 Task: Star the repository "Javascript".
Action: Mouse moved to (928, 258)
Screenshot: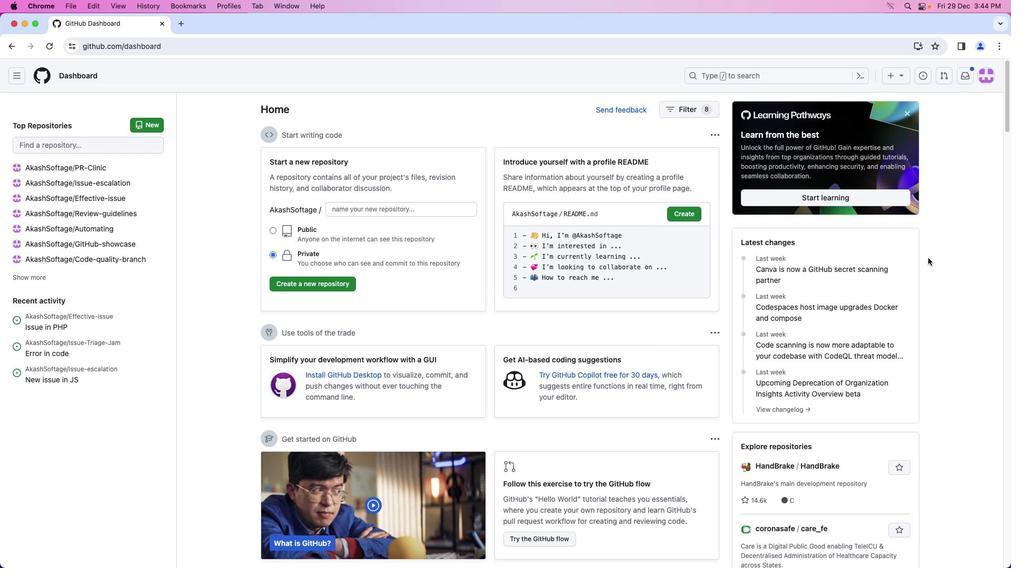 
Action: Mouse pressed left at (928, 258)
Screenshot: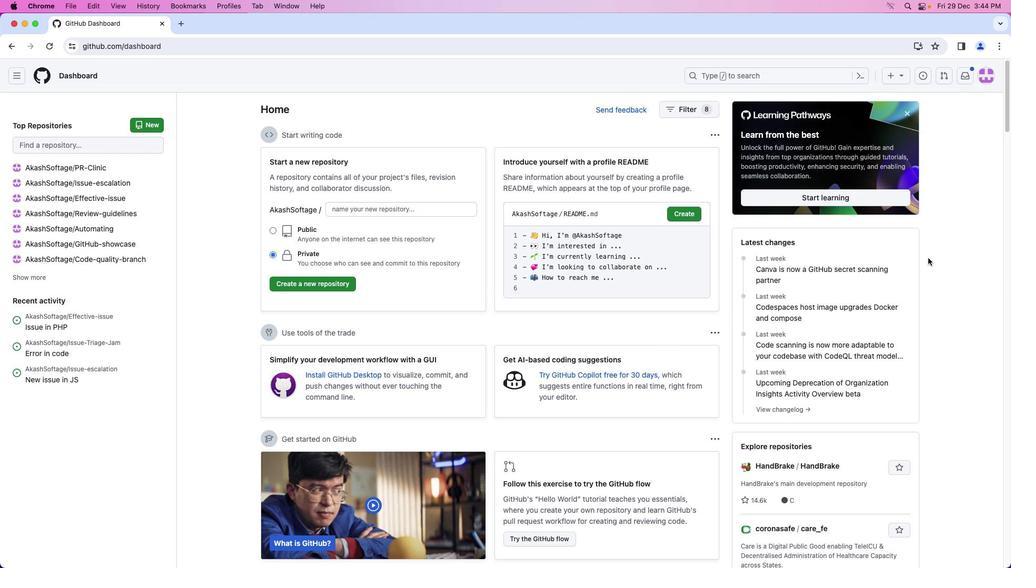 
Action: Mouse moved to (984, 80)
Screenshot: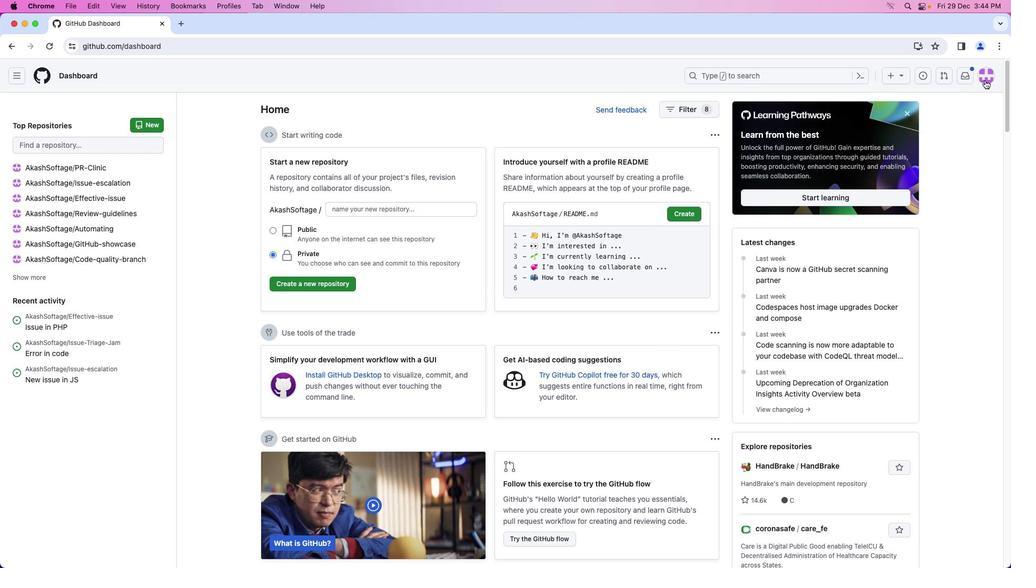 
Action: Mouse pressed left at (984, 80)
Screenshot: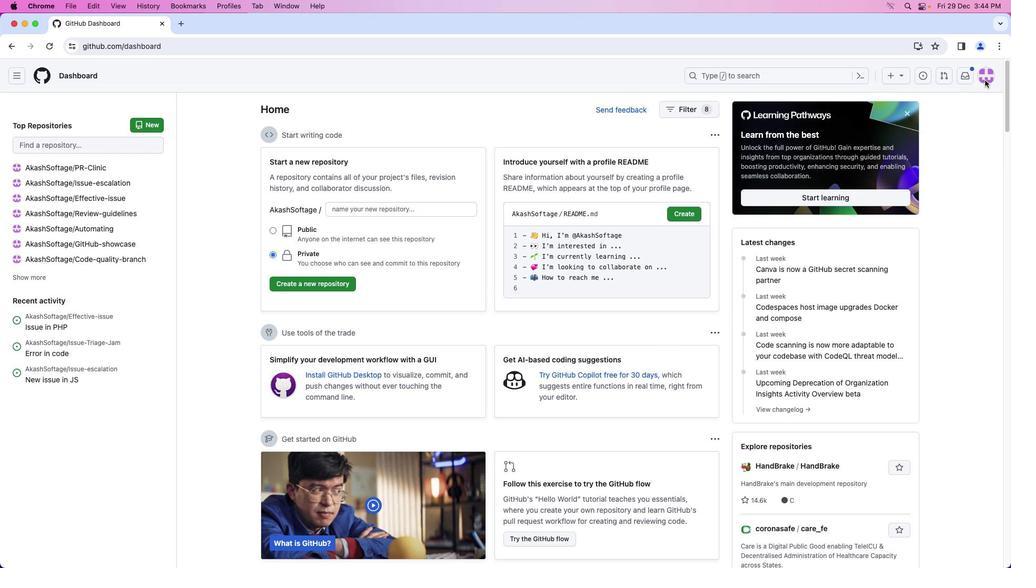 
Action: Mouse moved to (931, 163)
Screenshot: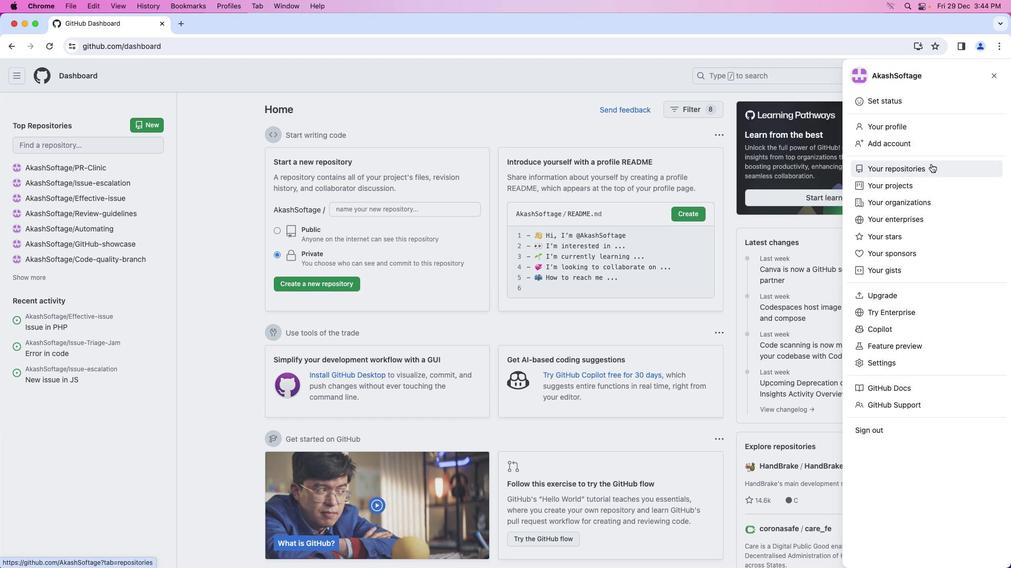 
Action: Mouse pressed left at (931, 163)
Screenshot: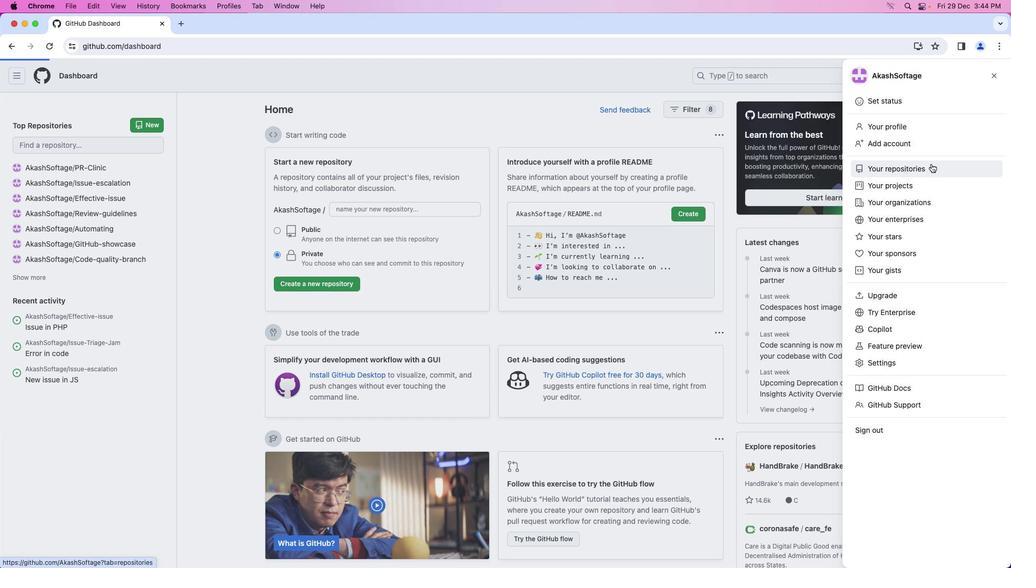 
Action: Mouse moved to (369, 173)
Screenshot: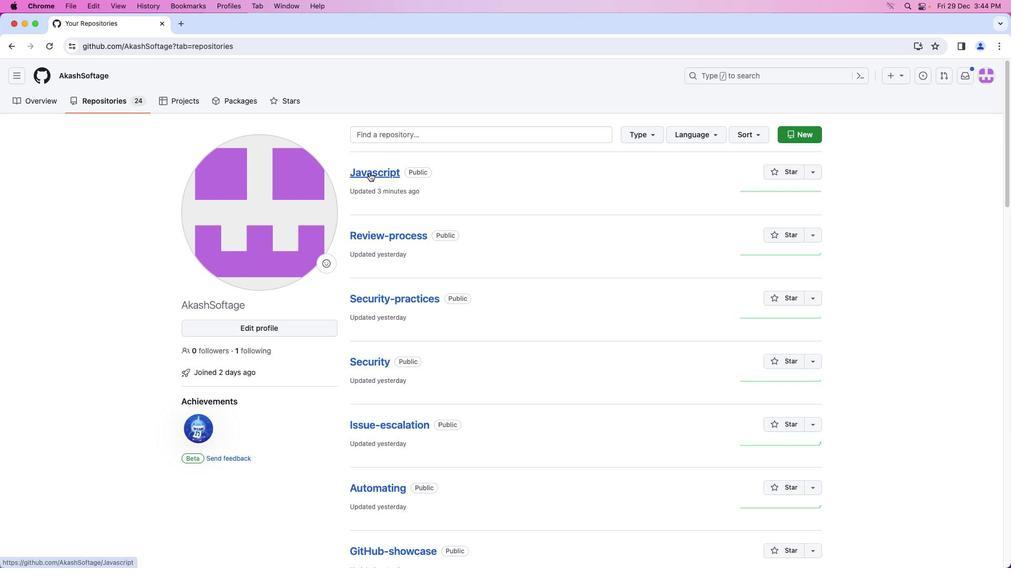 
Action: Mouse pressed left at (369, 173)
Screenshot: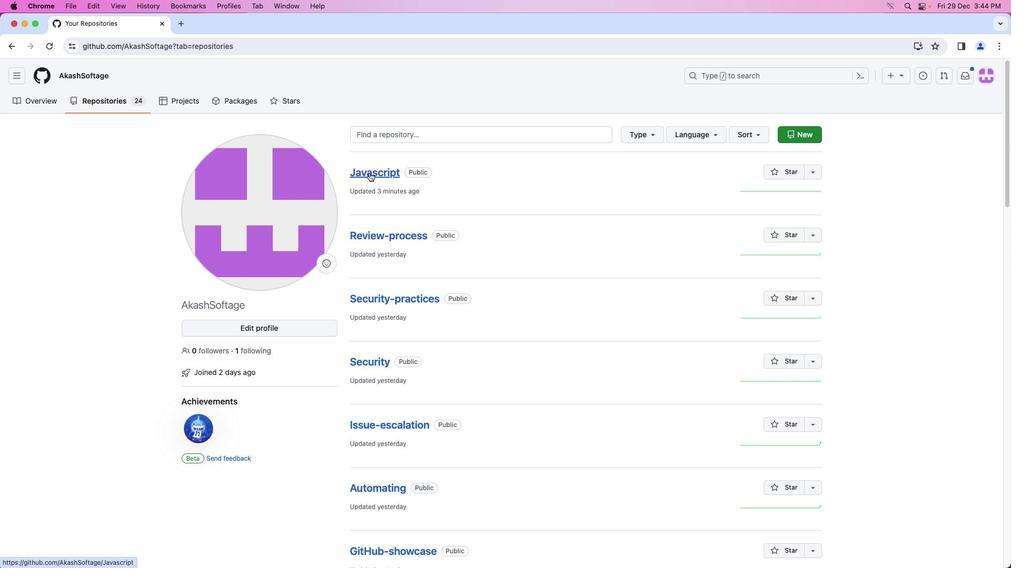 
Action: Mouse moved to (756, 132)
Screenshot: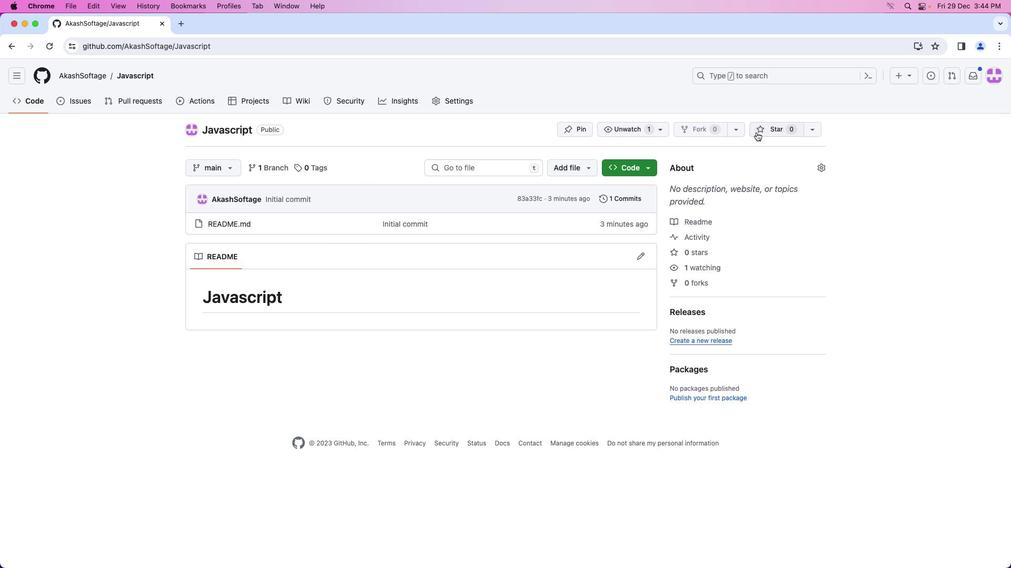 
Action: Mouse pressed left at (756, 132)
Screenshot: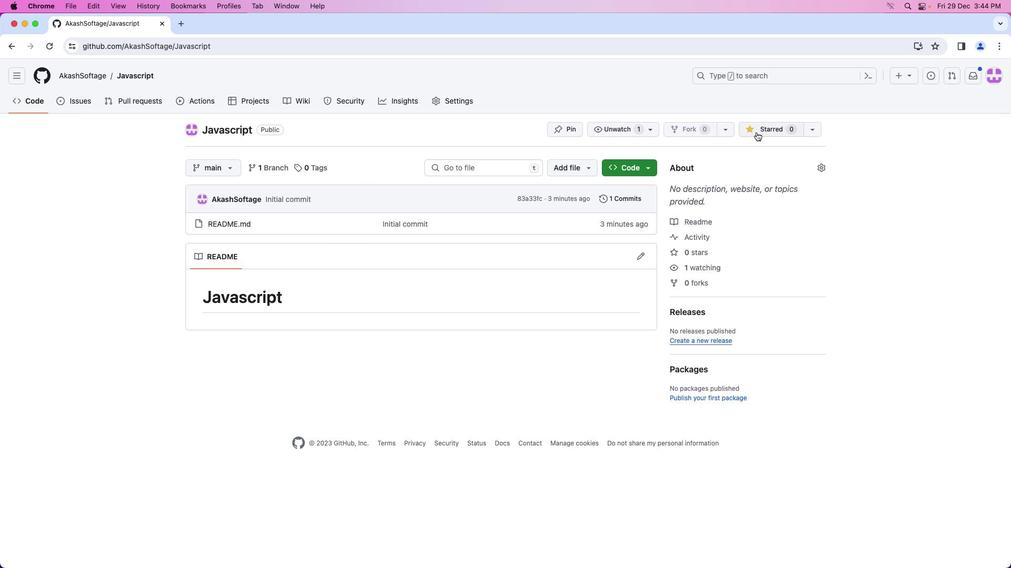 
Action: Mouse moved to (894, 284)
Screenshot: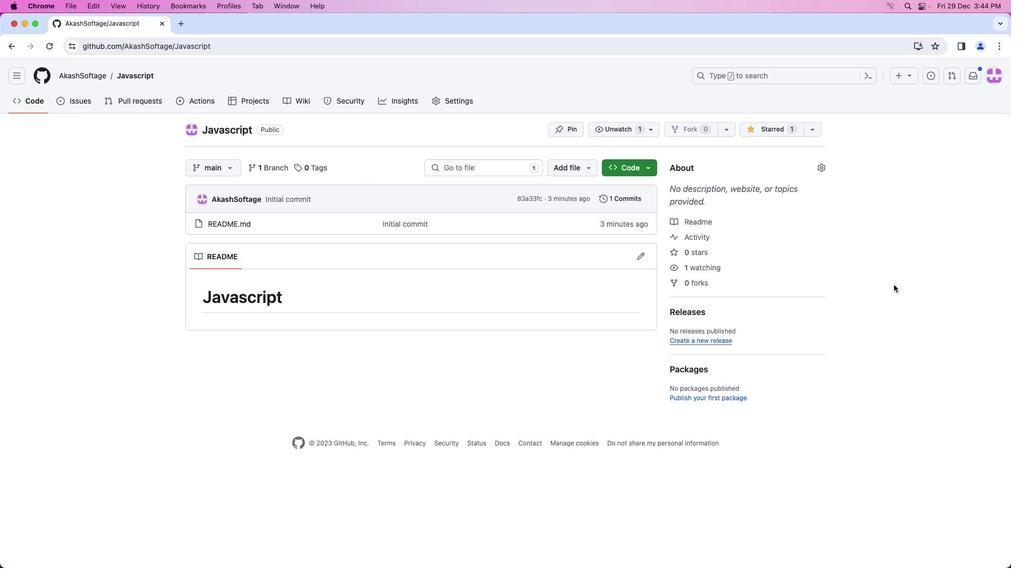 
Action: Mouse pressed left at (894, 284)
Screenshot: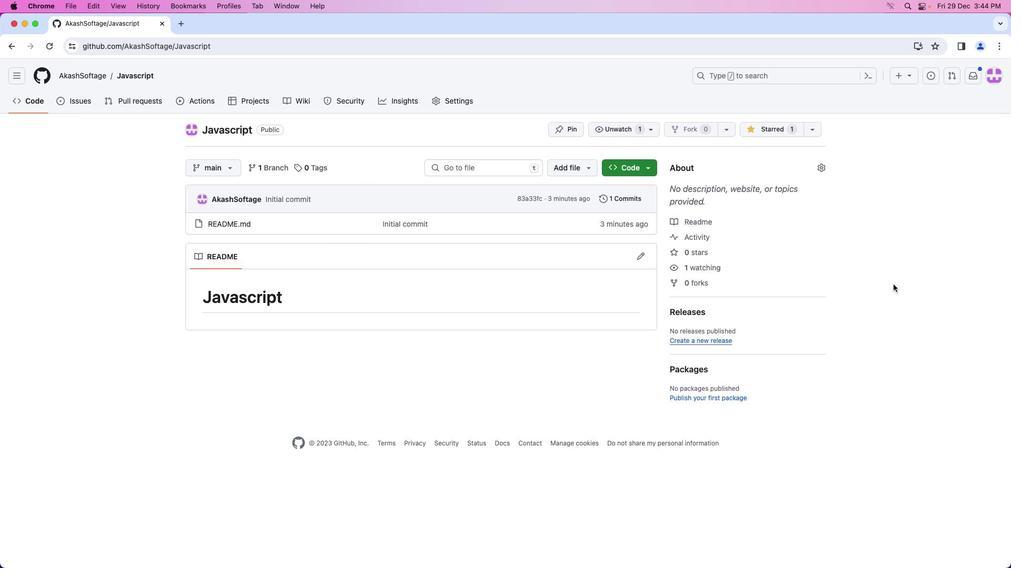 
Action: Mouse moved to (893, 284)
Screenshot: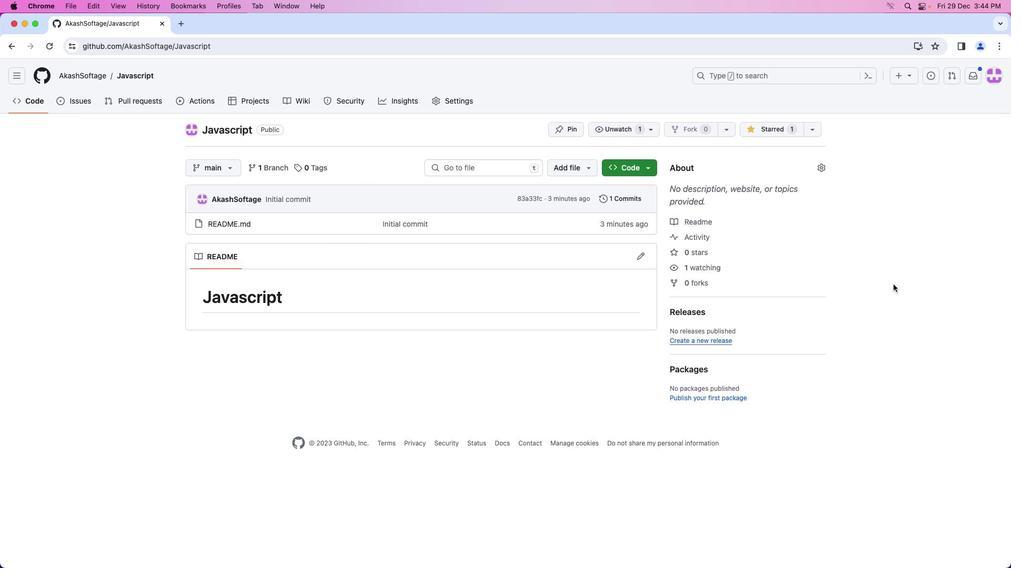 
